 Task: Assign in the project TrailPlan the issue 'Implement a feature for users to share their location and find nearby friends' to the sprint 'Sprint for Success'.
Action: Mouse moved to (902, 389)
Screenshot: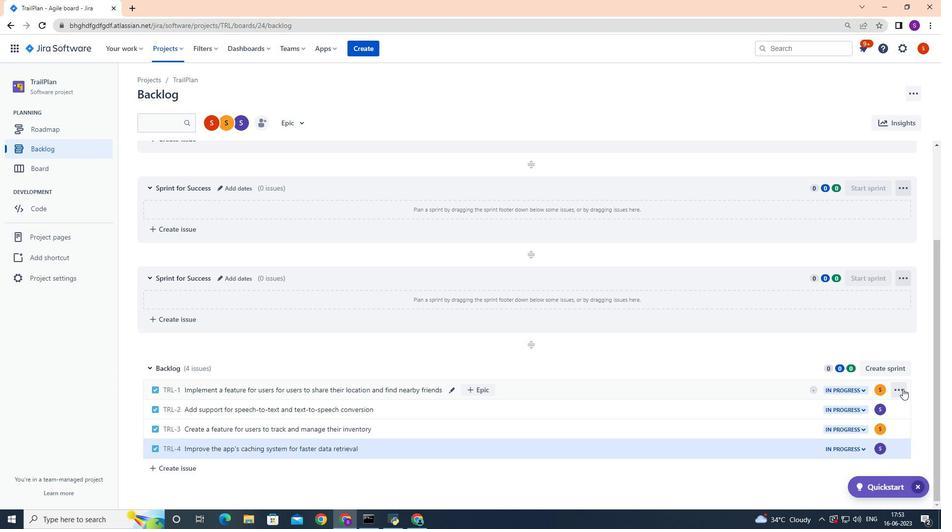 
Action: Mouse pressed left at (902, 389)
Screenshot: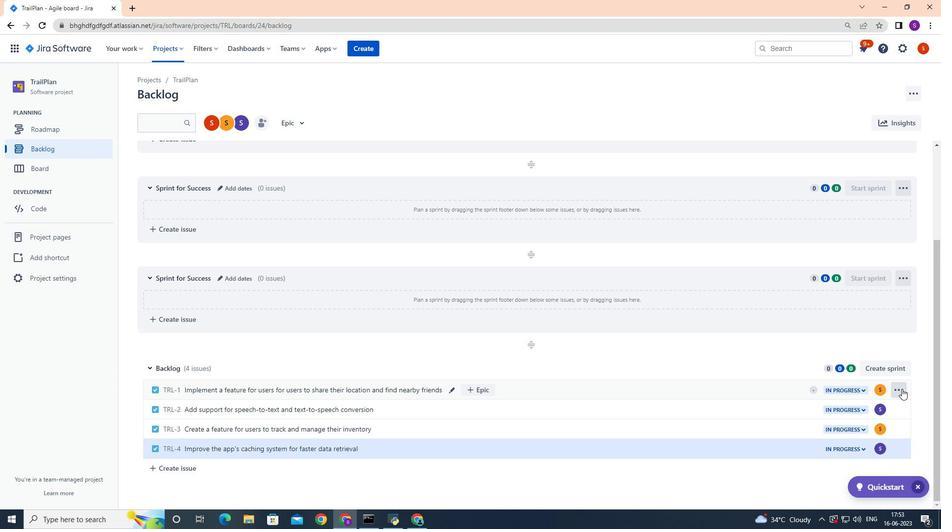 
Action: Mouse moved to (877, 304)
Screenshot: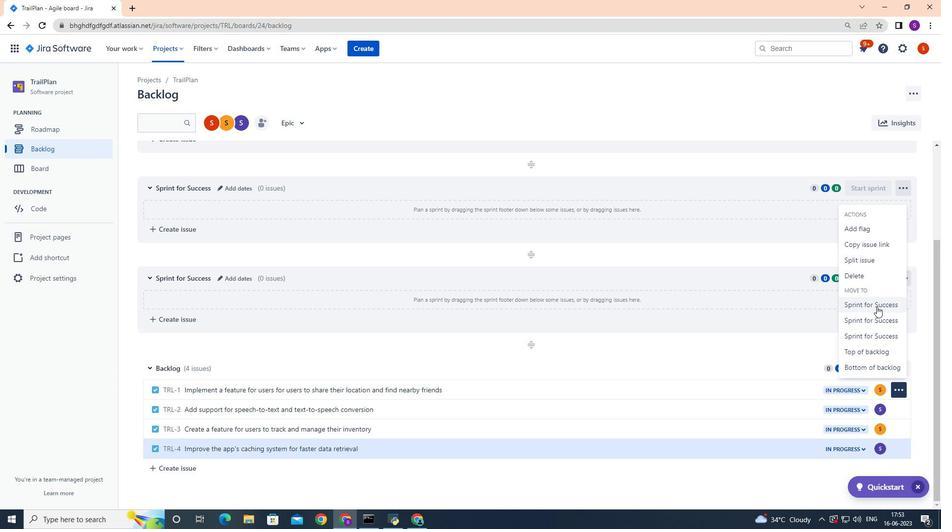 
Action: Mouse pressed left at (877, 304)
Screenshot: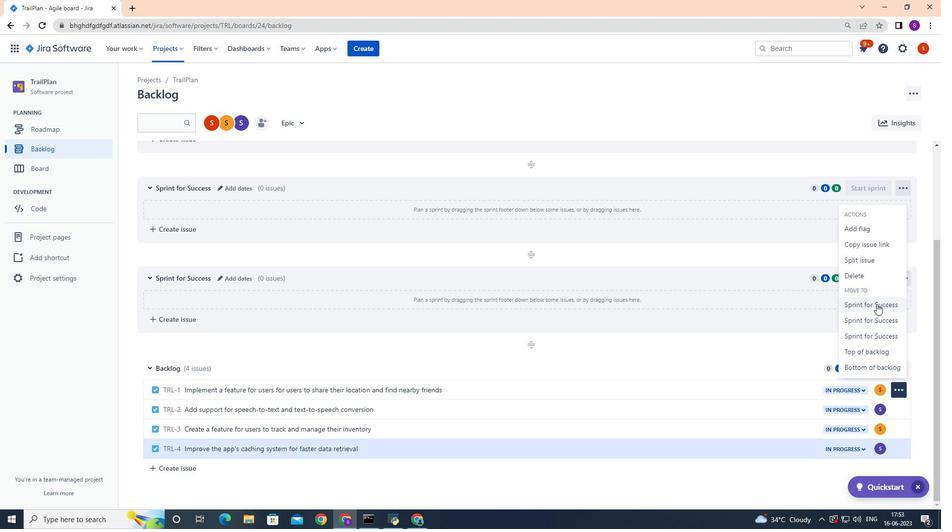 
Action: Mouse moved to (876, 305)
Screenshot: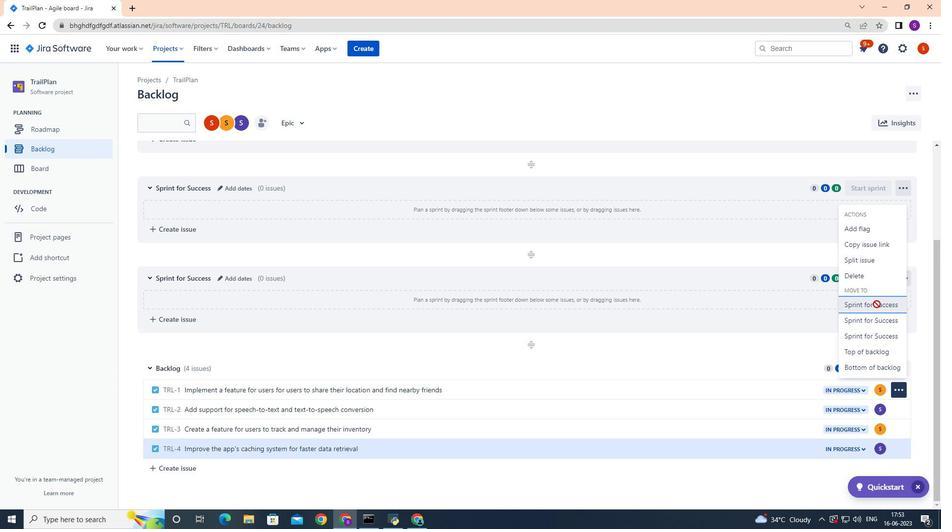 
